 Task: Sort the products in the category "Prosciutto" by unit price (high first).
Action: Mouse moved to (796, 289)
Screenshot: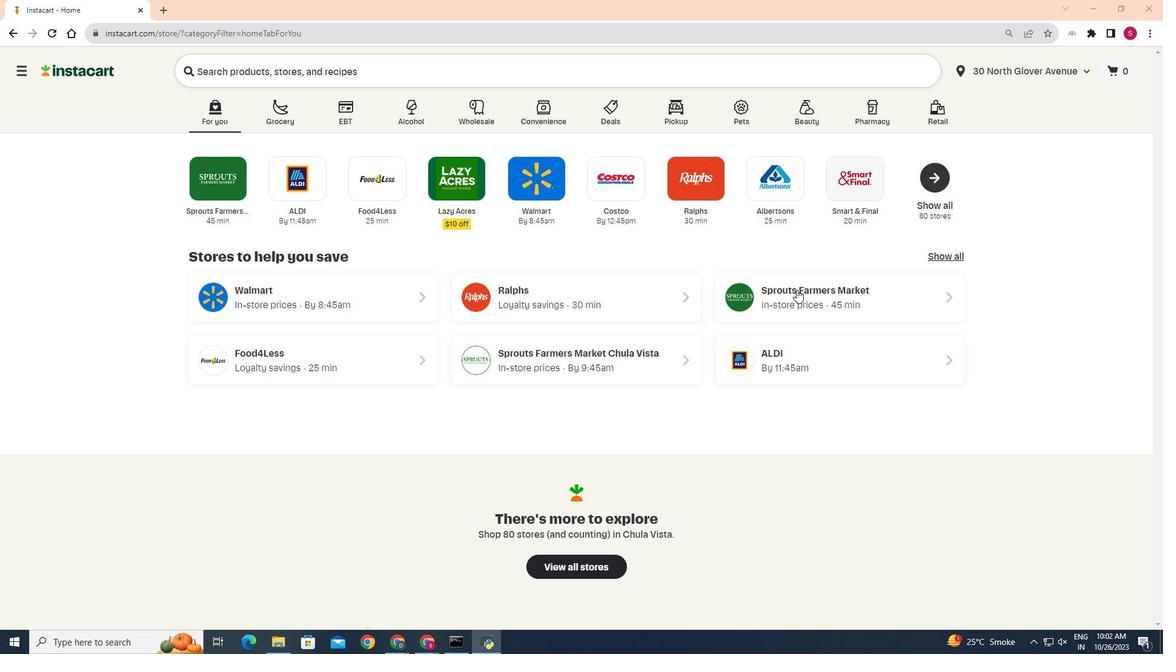 
Action: Mouse pressed left at (796, 289)
Screenshot: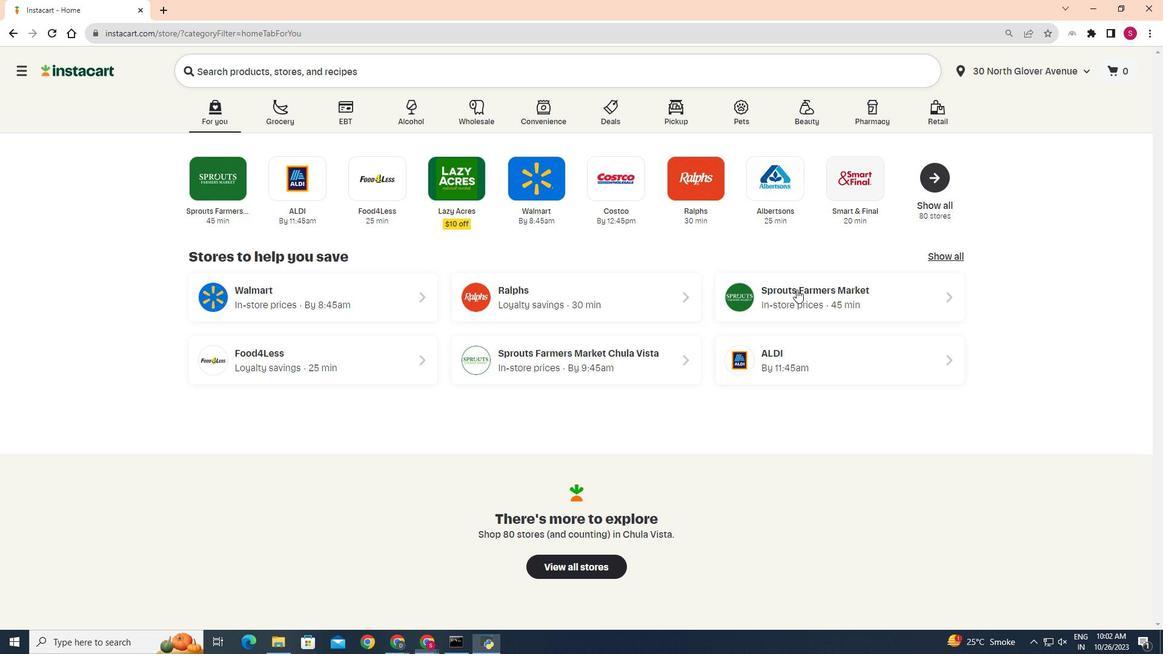 
Action: Mouse moved to (44, 552)
Screenshot: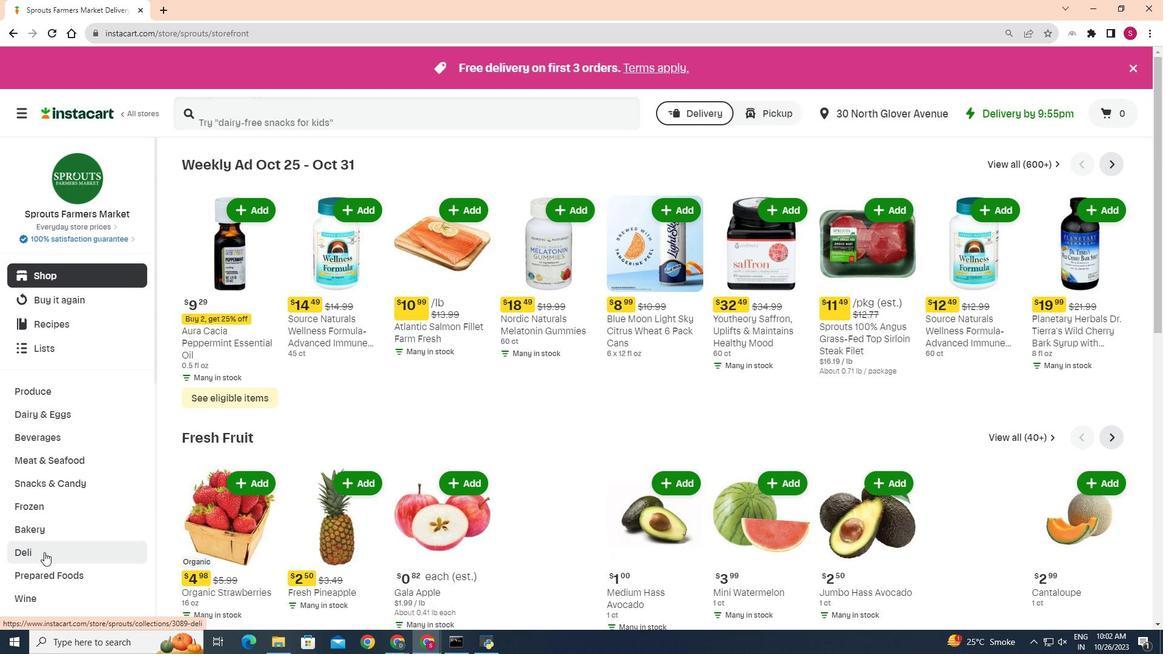 
Action: Mouse pressed left at (44, 552)
Screenshot: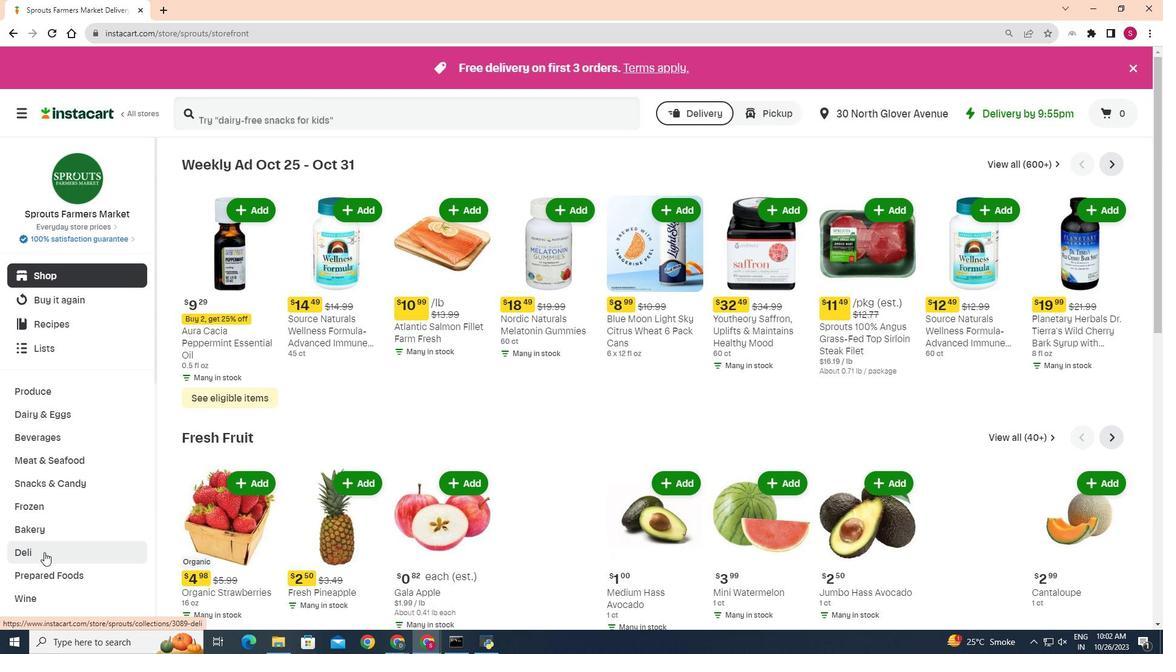 
Action: Mouse moved to (259, 187)
Screenshot: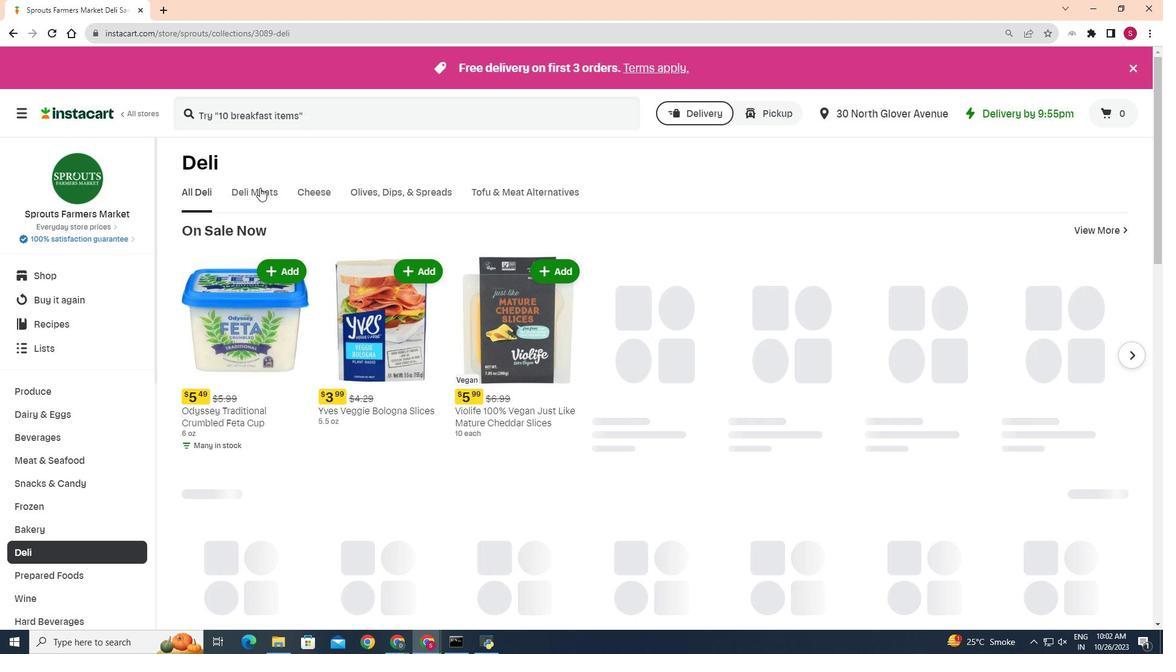 
Action: Mouse pressed left at (259, 187)
Screenshot: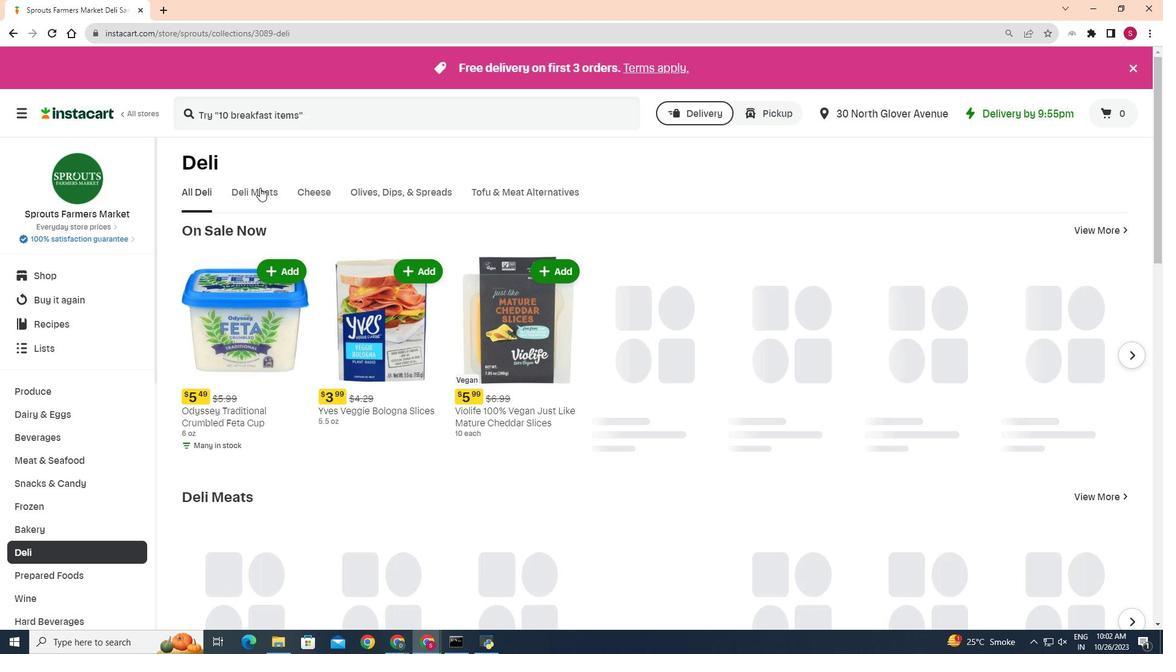 
Action: Mouse moved to (668, 242)
Screenshot: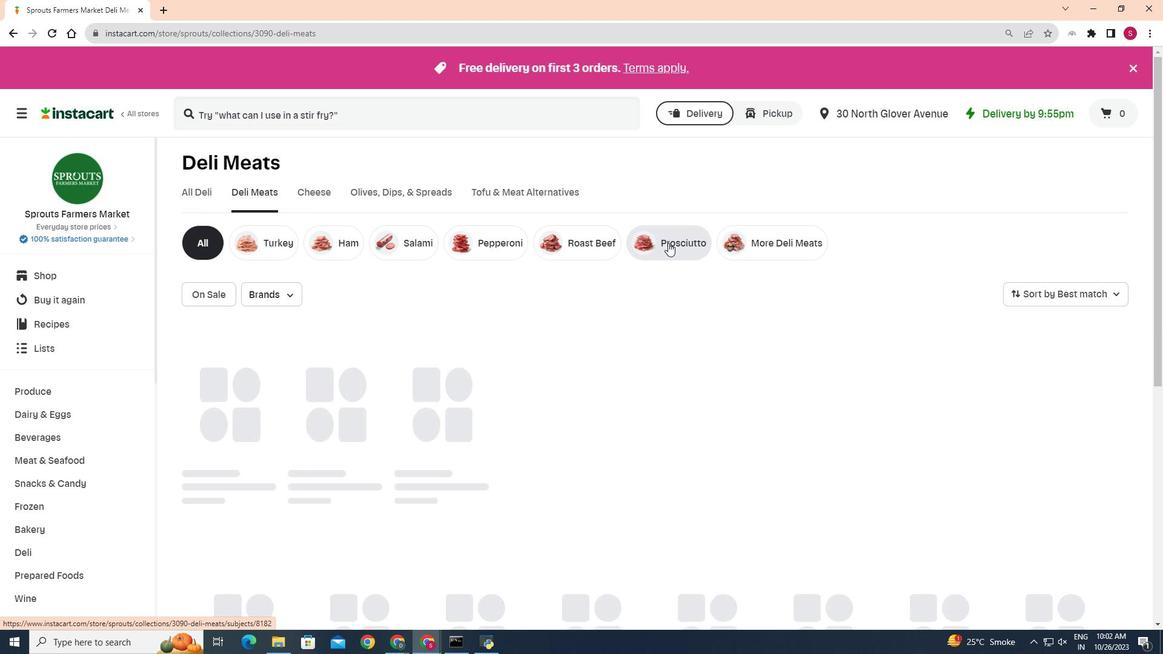 
Action: Mouse pressed left at (668, 242)
Screenshot: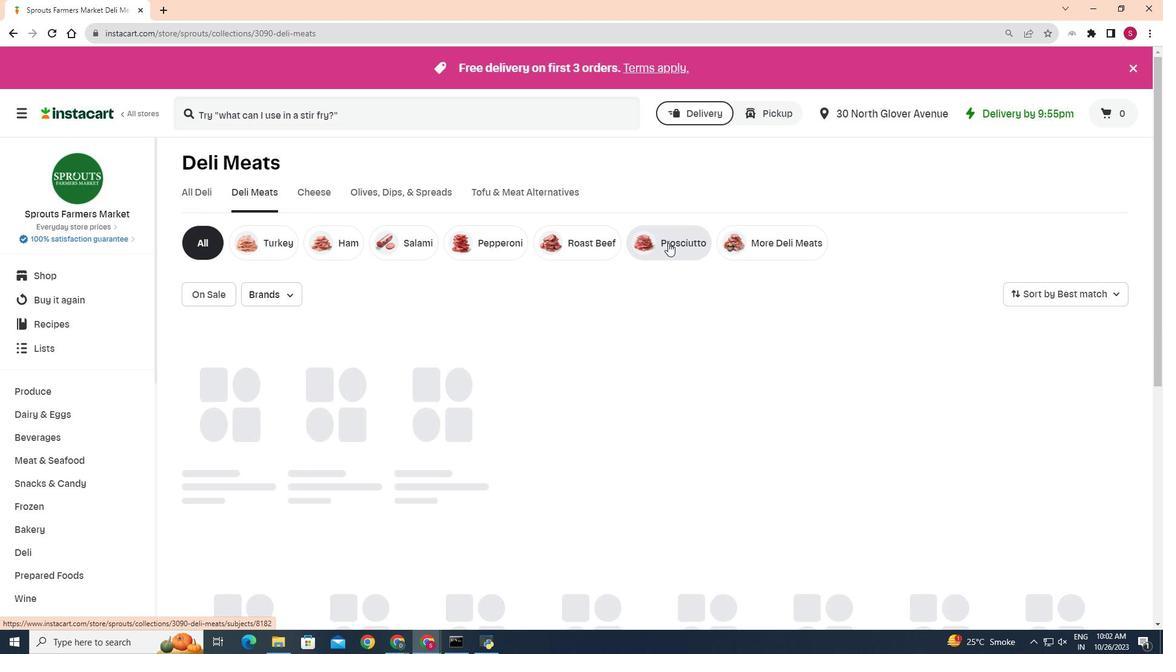 
Action: Mouse moved to (1128, 287)
Screenshot: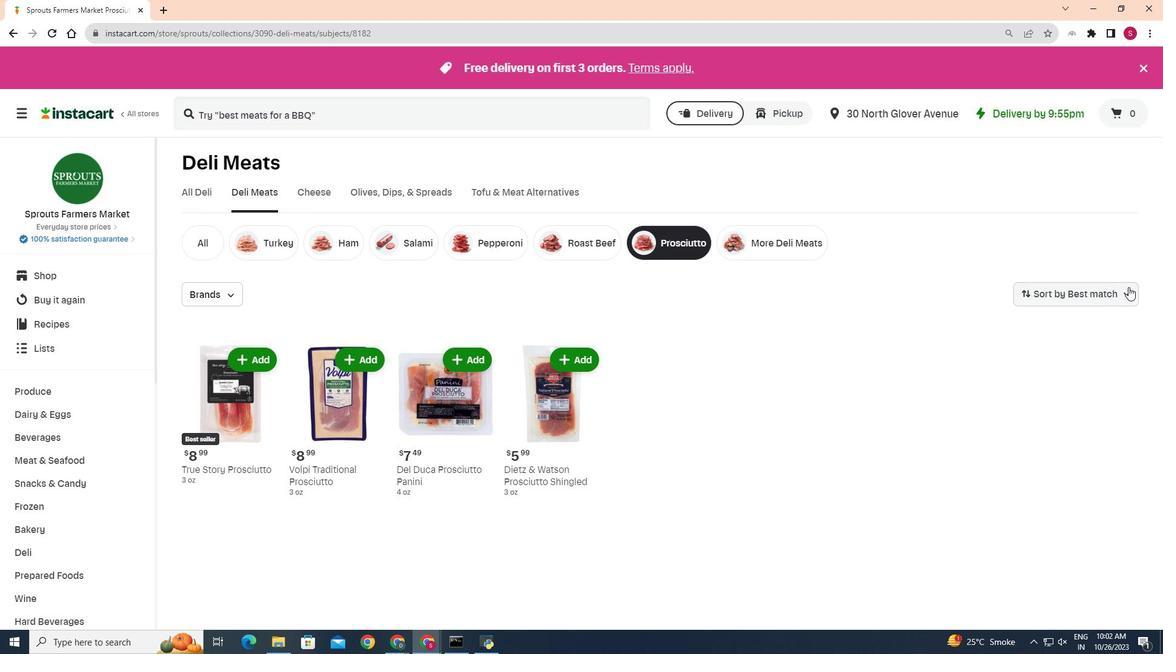 
Action: Mouse pressed left at (1128, 287)
Screenshot: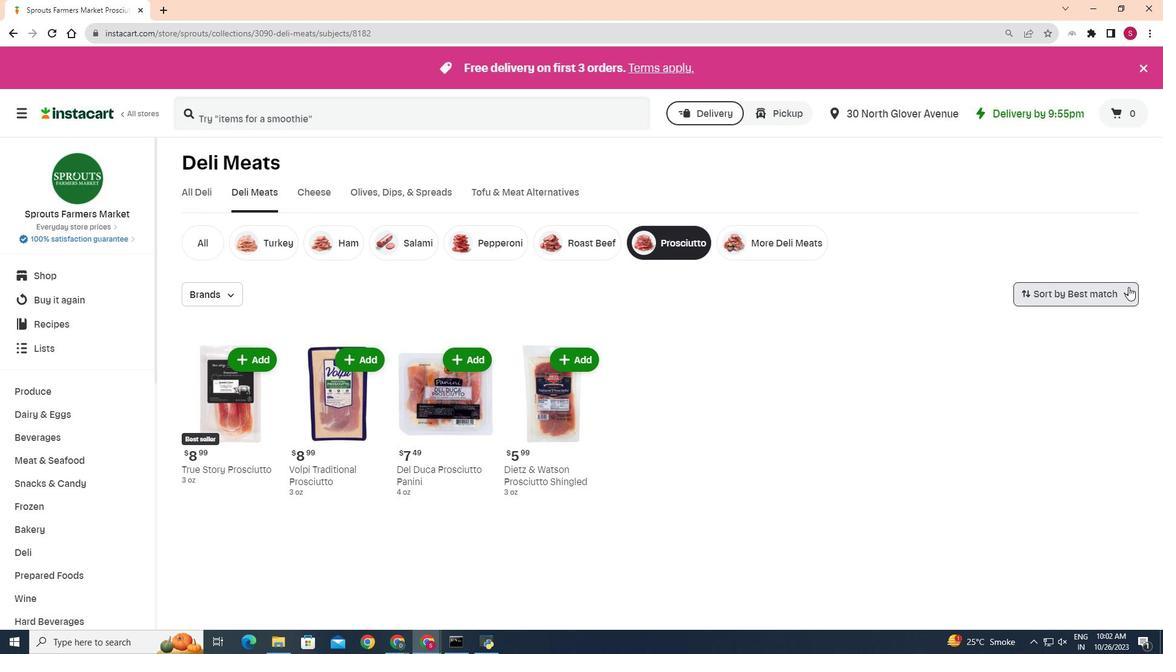 
Action: Mouse moved to (1106, 444)
Screenshot: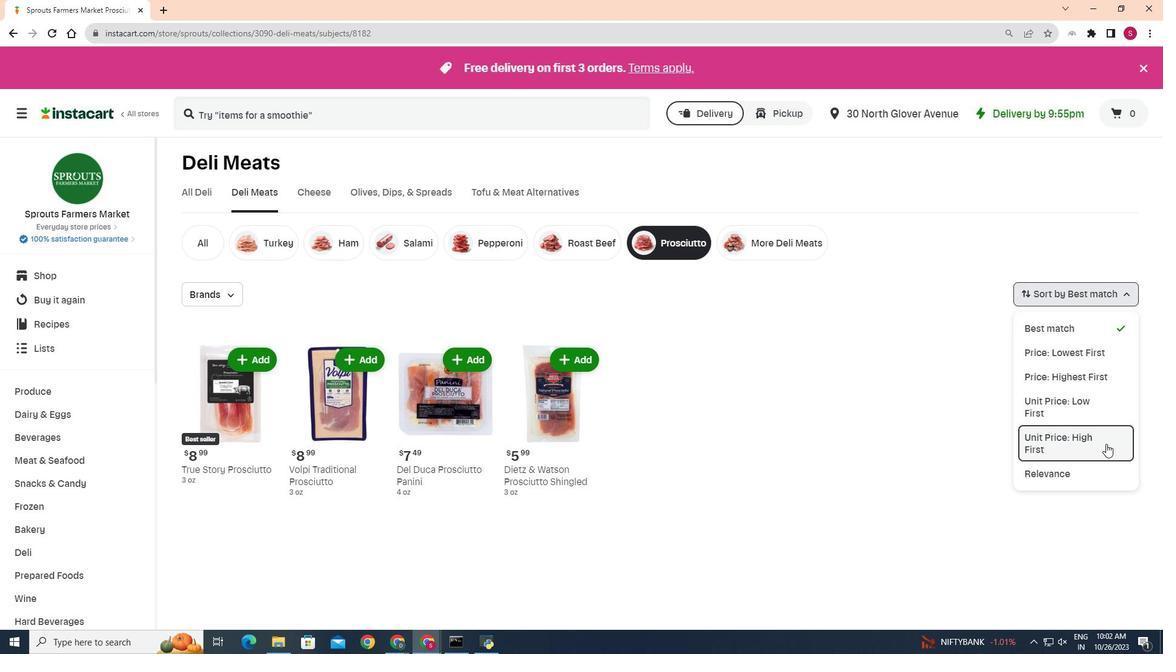 
Action: Mouse pressed left at (1106, 444)
Screenshot: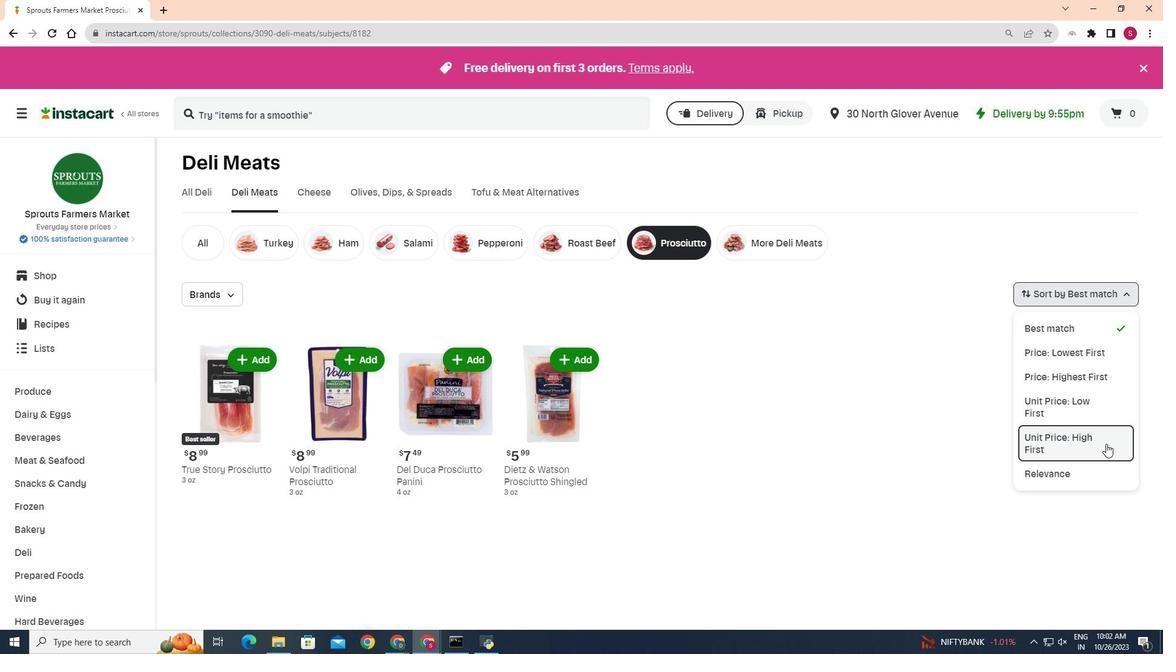 
Action: Mouse moved to (881, 346)
Screenshot: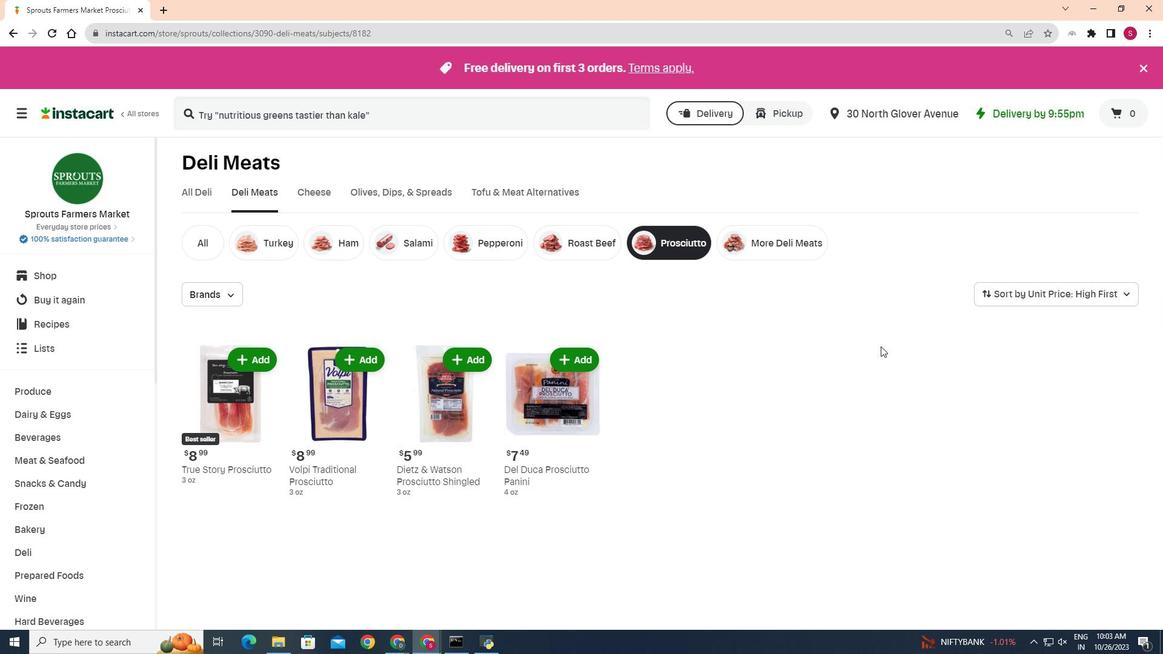 
